 Task: Create a due date automation trigger when advanced on, 2 working days before a card is due add basic in list "Resume" at 11:00 AM.
Action: Mouse moved to (1012, 77)
Screenshot: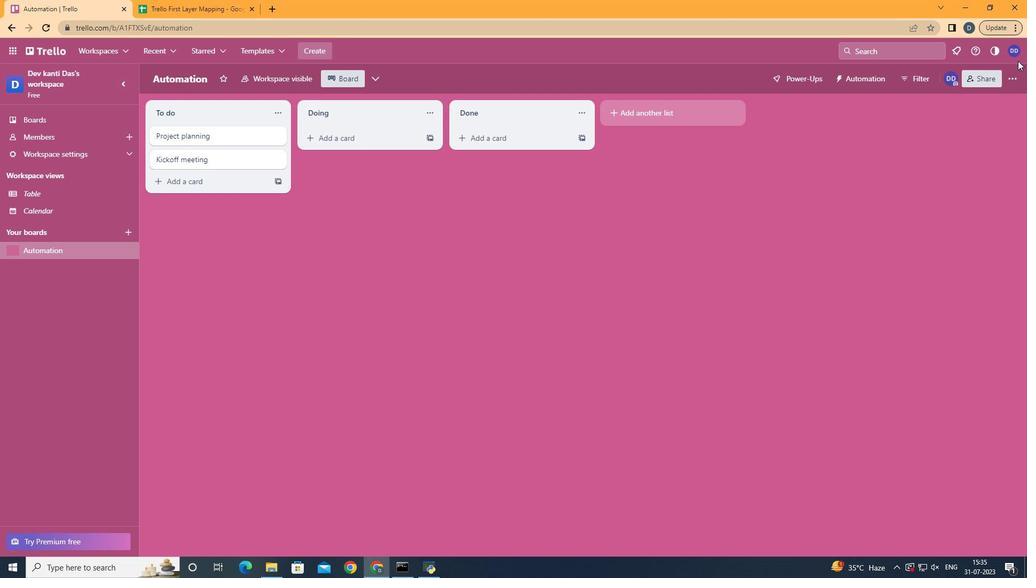 
Action: Mouse pressed left at (1012, 77)
Screenshot: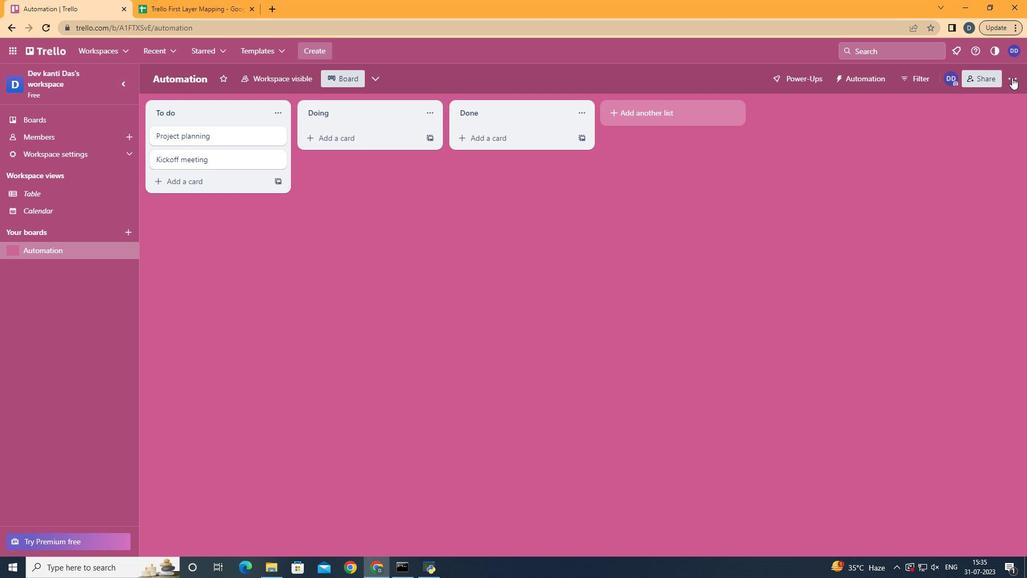 
Action: Mouse moved to (966, 228)
Screenshot: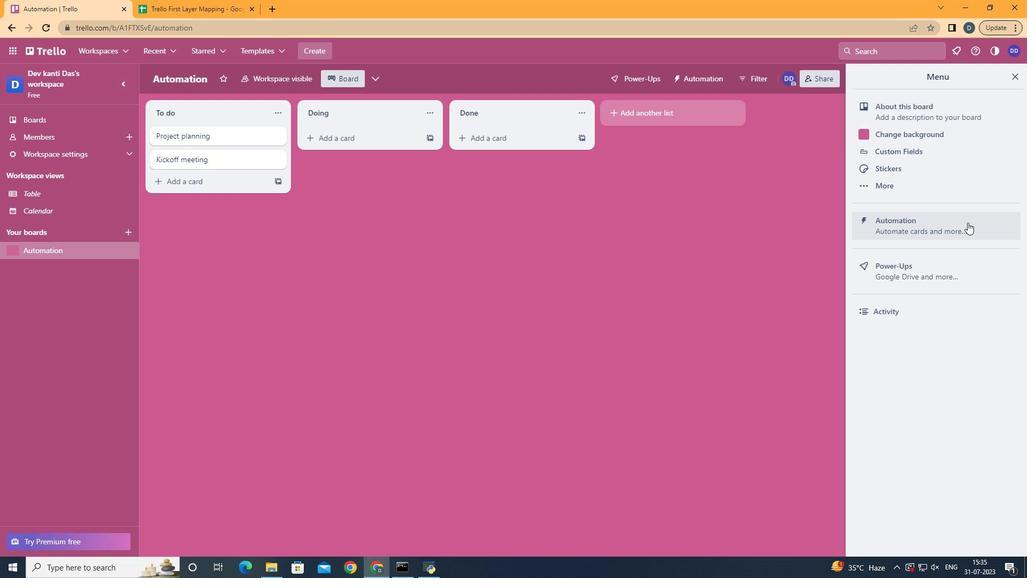 
Action: Mouse pressed left at (966, 228)
Screenshot: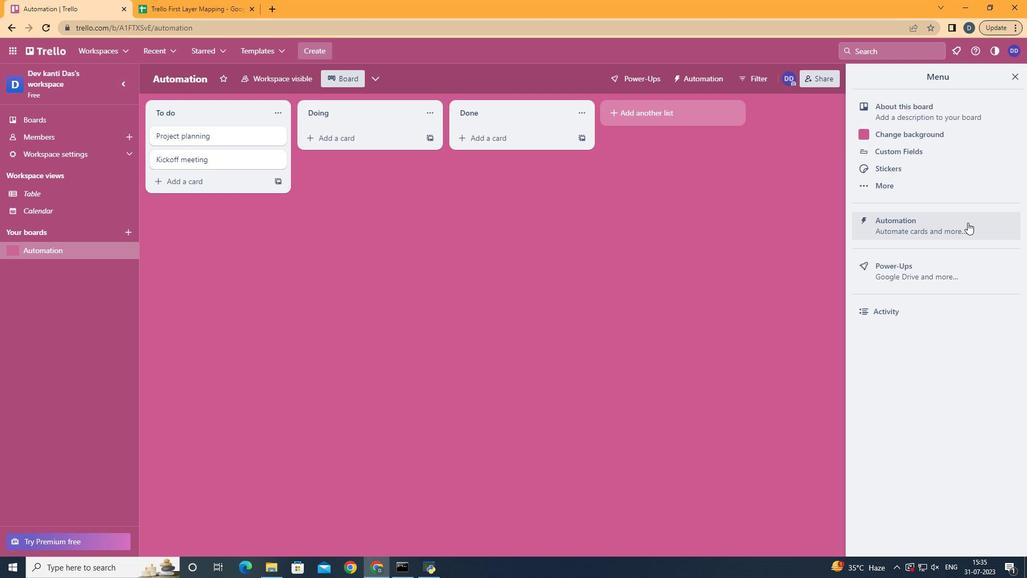 
Action: Mouse moved to (209, 216)
Screenshot: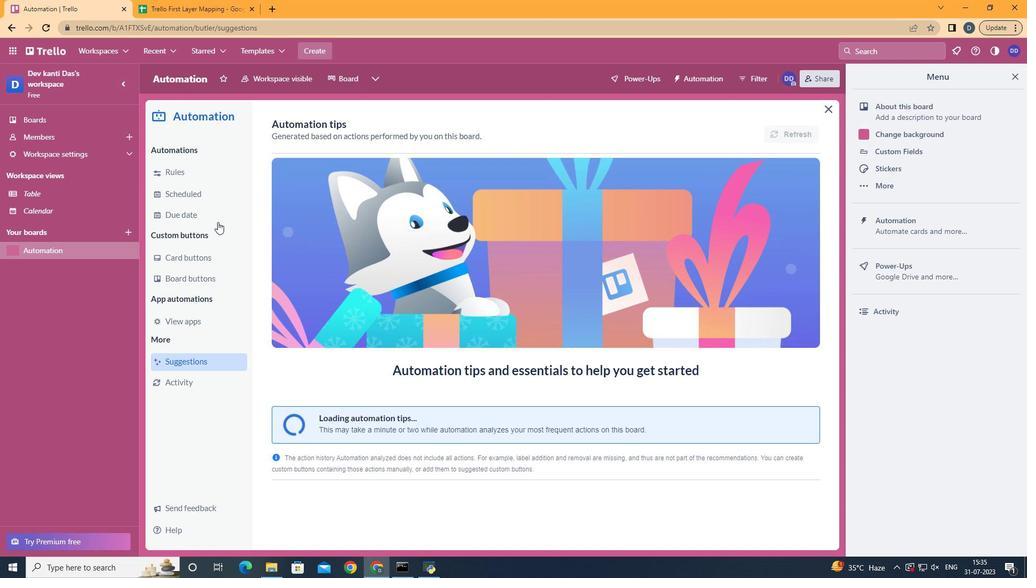 
Action: Mouse pressed left at (209, 216)
Screenshot: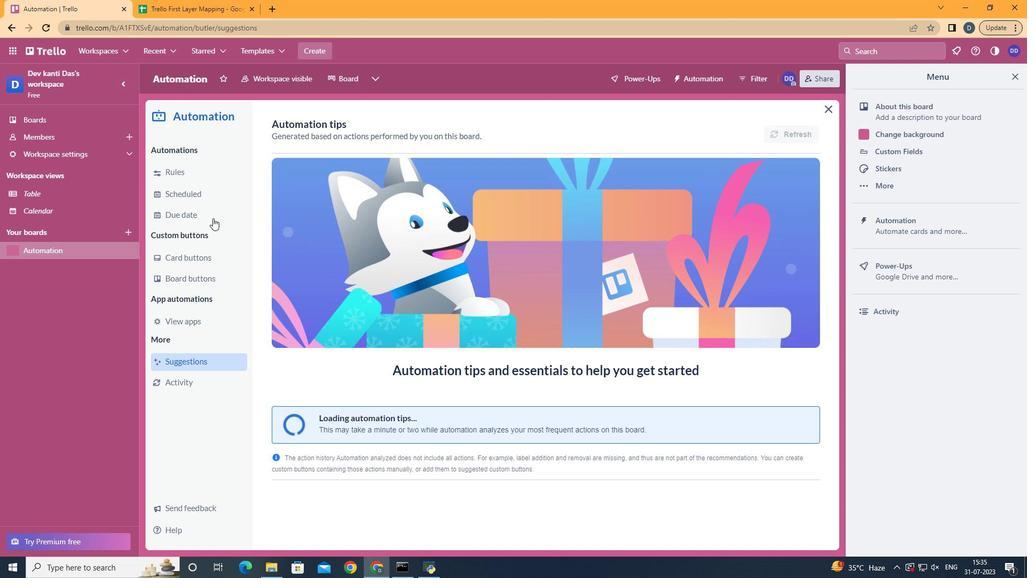
Action: Mouse moved to (742, 126)
Screenshot: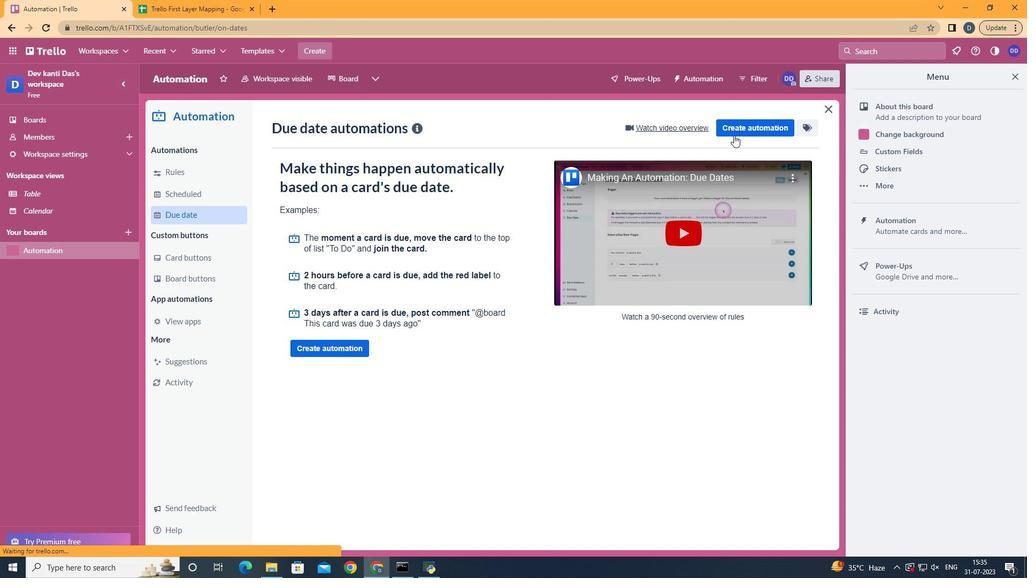 
Action: Mouse pressed left at (742, 126)
Screenshot: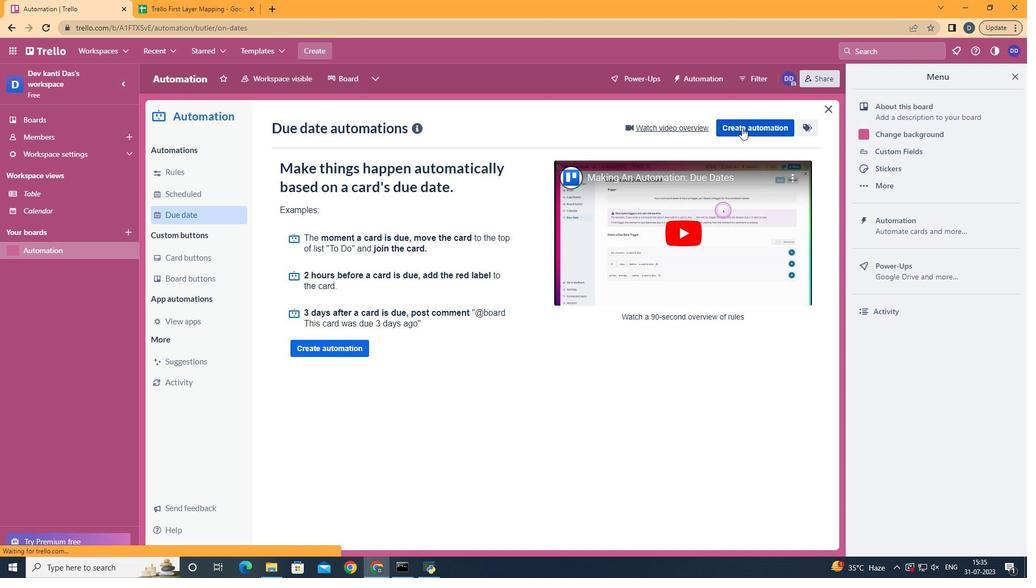 
Action: Mouse moved to (552, 235)
Screenshot: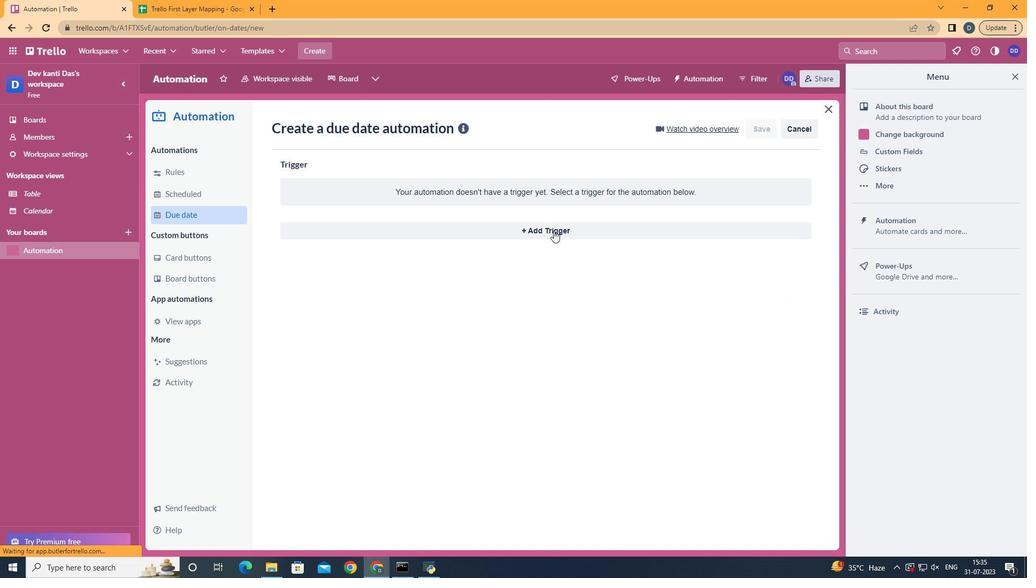 
Action: Mouse pressed left at (552, 235)
Screenshot: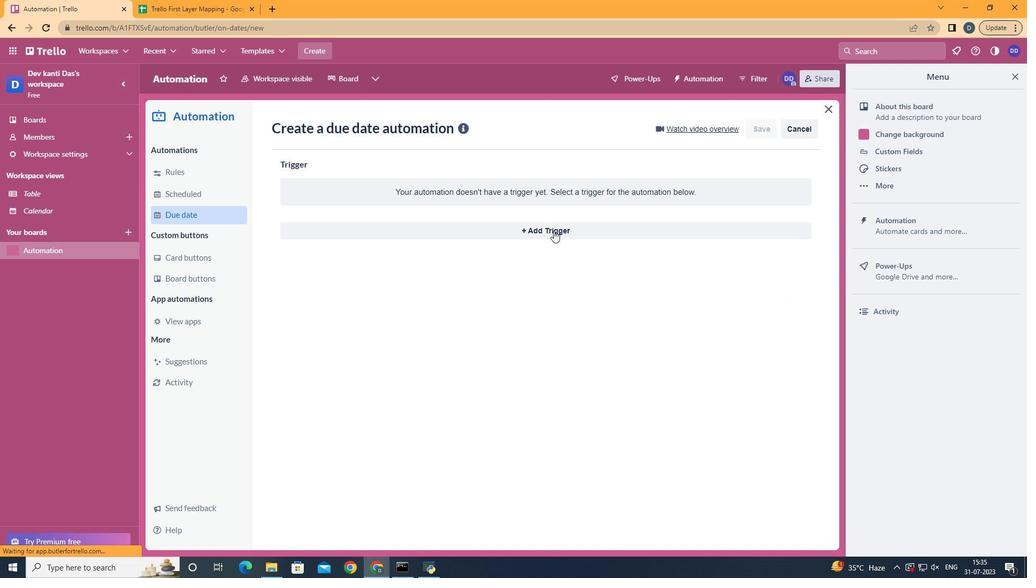
Action: Mouse moved to (350, 435)
Screenshot: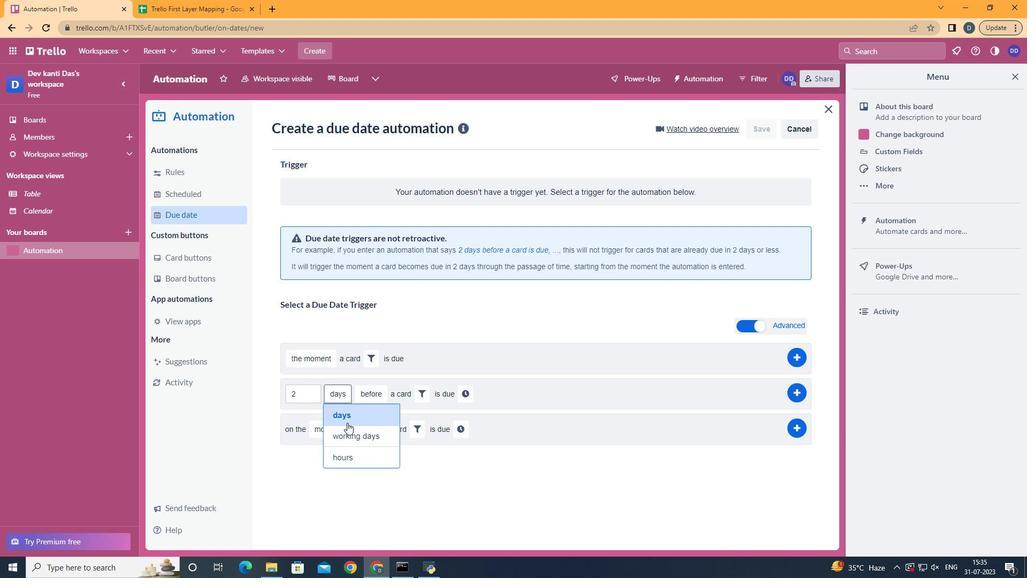 
Action: Mouse pressed left at (350, 435)
Screenshot: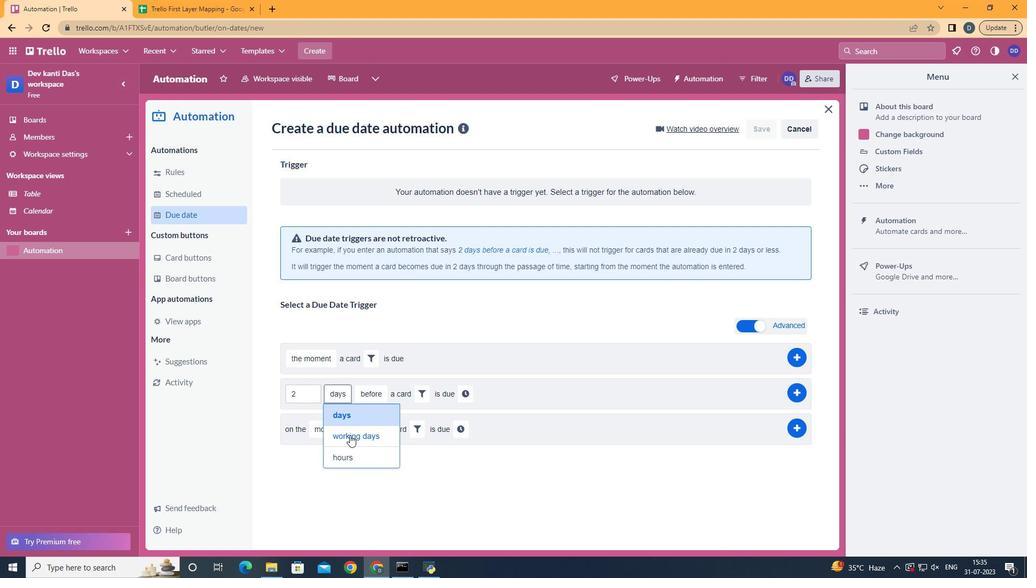 
Action: Mouse moved to (397, 409)
Screenshot: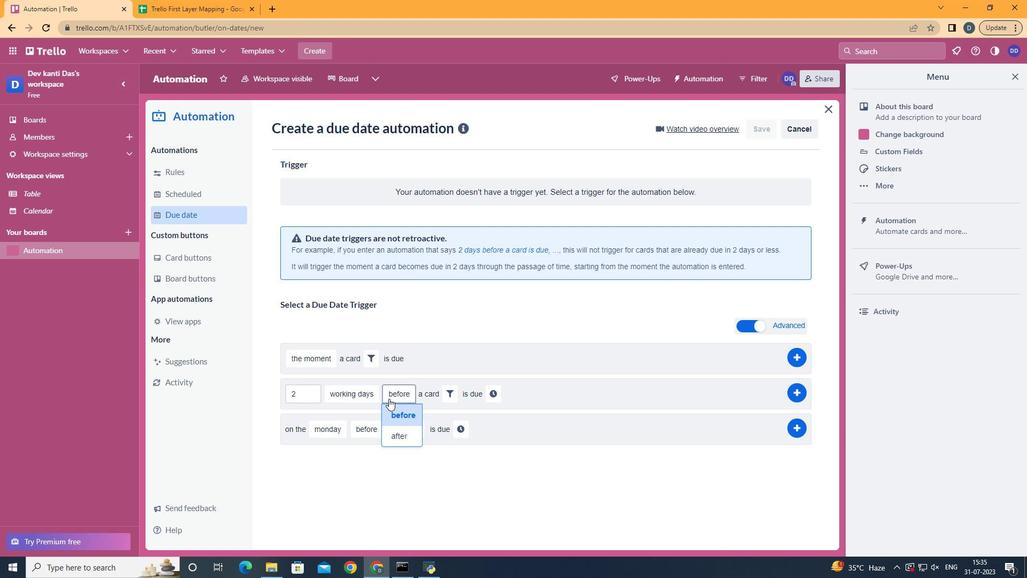 
Action: Mouse pressed left at (397, 409)
Screenshot: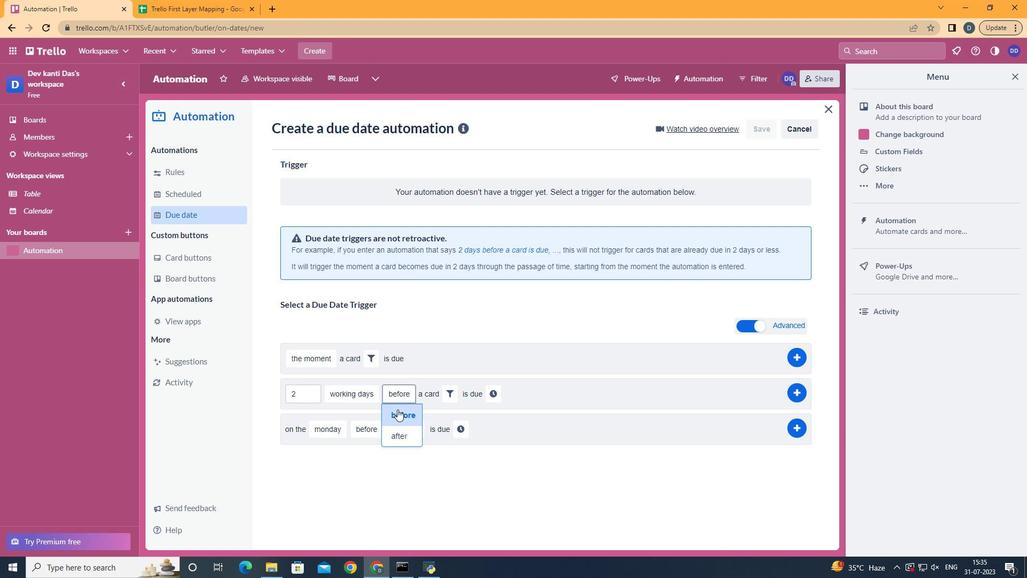 
Action: Mouse moved to (445, 387)
Screenshot: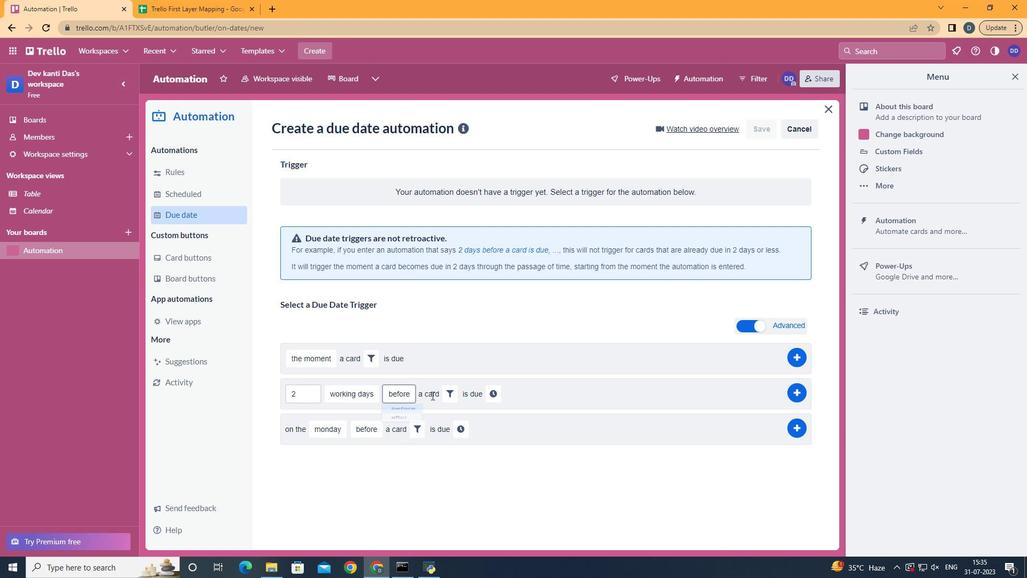 
Action: Mouse pressed left at (445, 387)
Screenshot: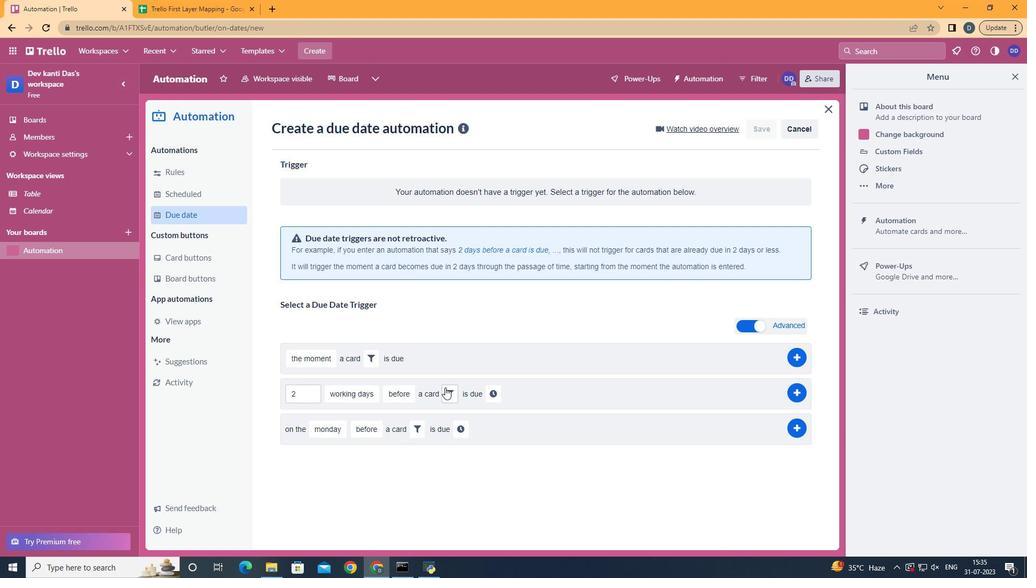 
Action: Mouse moved to (491, 422)
Screenshot: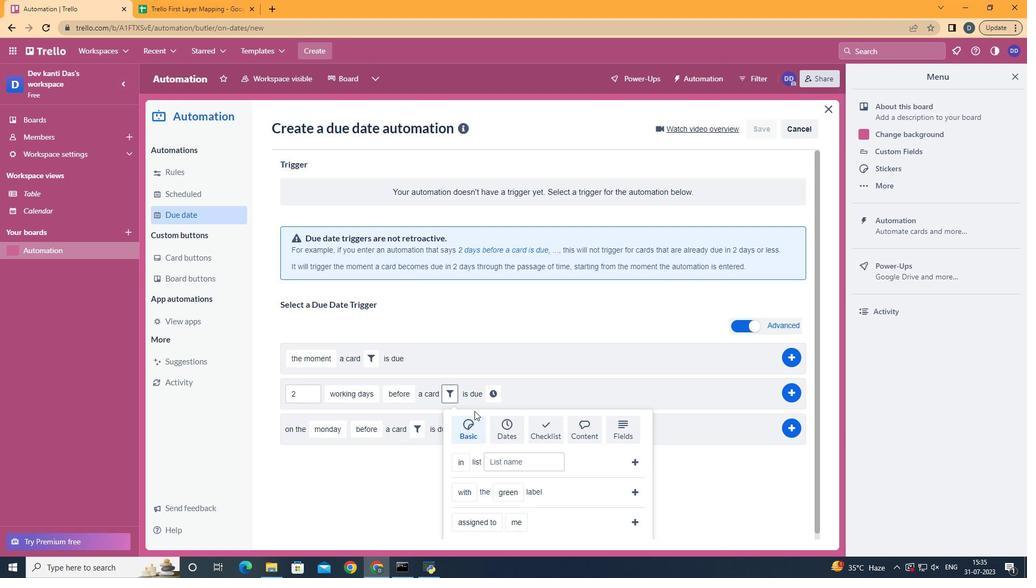 
Action: Mouse scrolled (491, 422) with delta (0, 0)
Screenshot: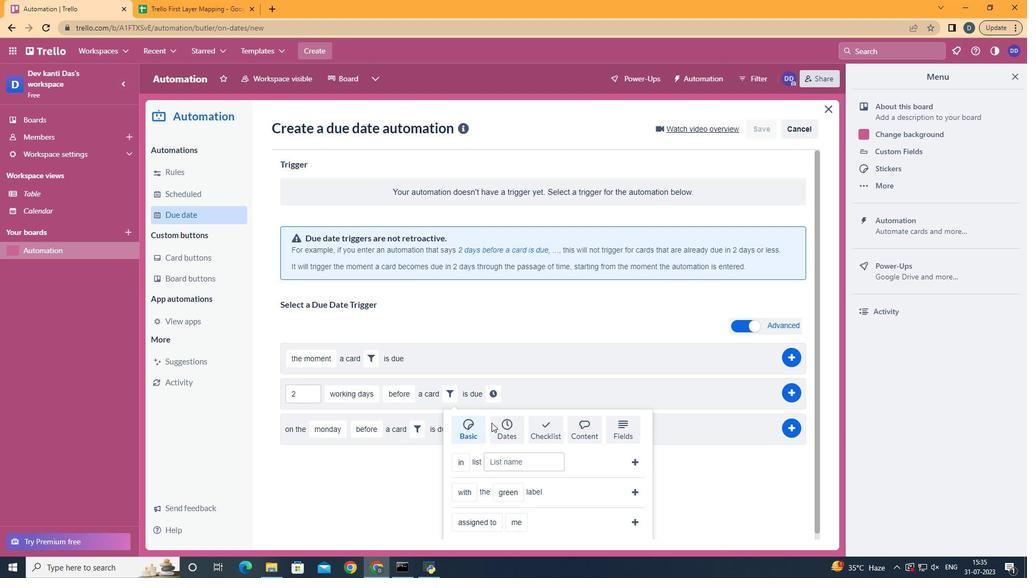 
Action: Mouse scrolled (491, 422) with delta (0, 0)
Screenshot: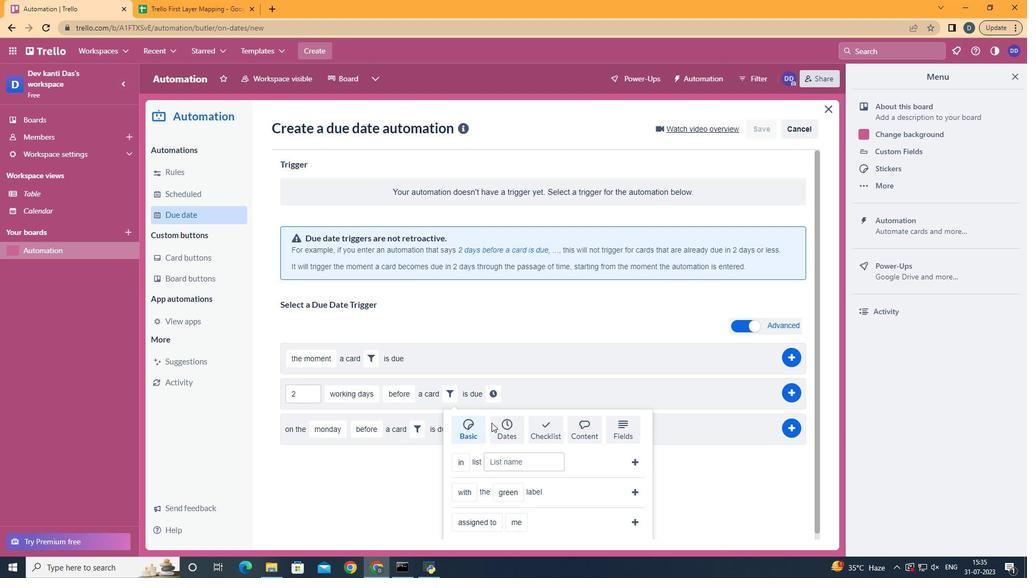 
Action: Mouse moved to (473, 476)
Screenshot: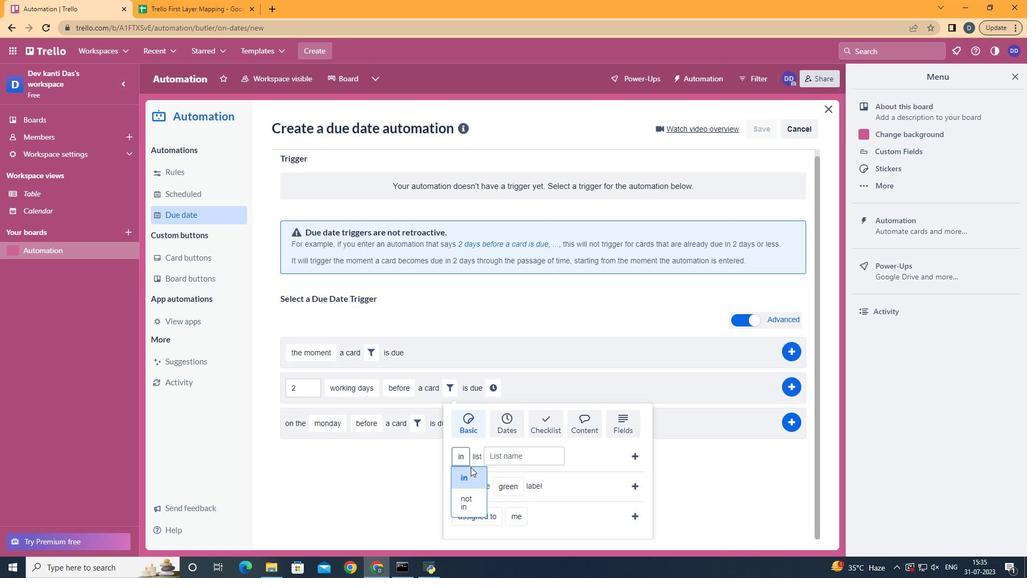 
Action: Mouse pressed left at (473, 476)
Screenshot: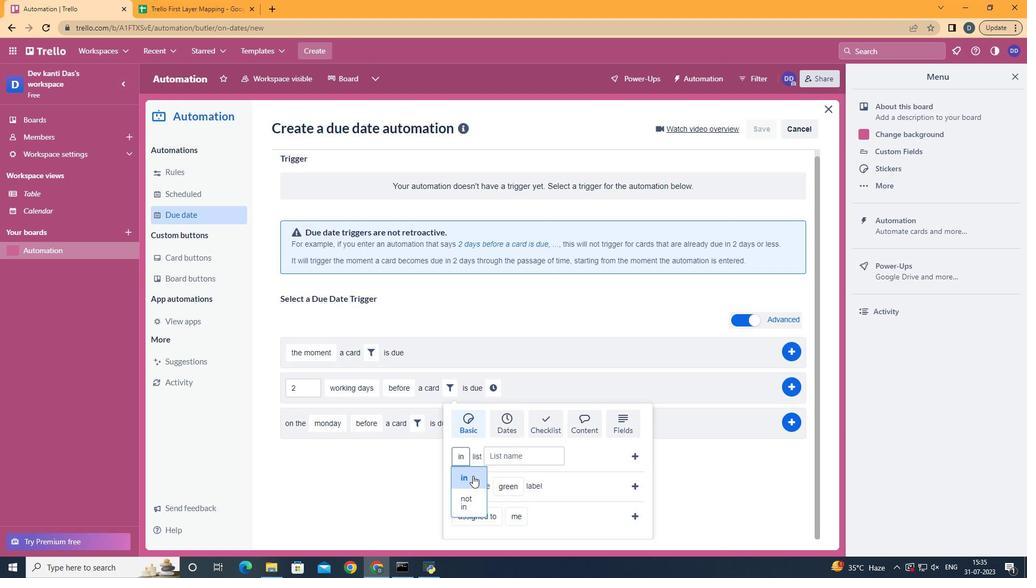 
Action: Mouse moved to (544, 451)
Screenshot: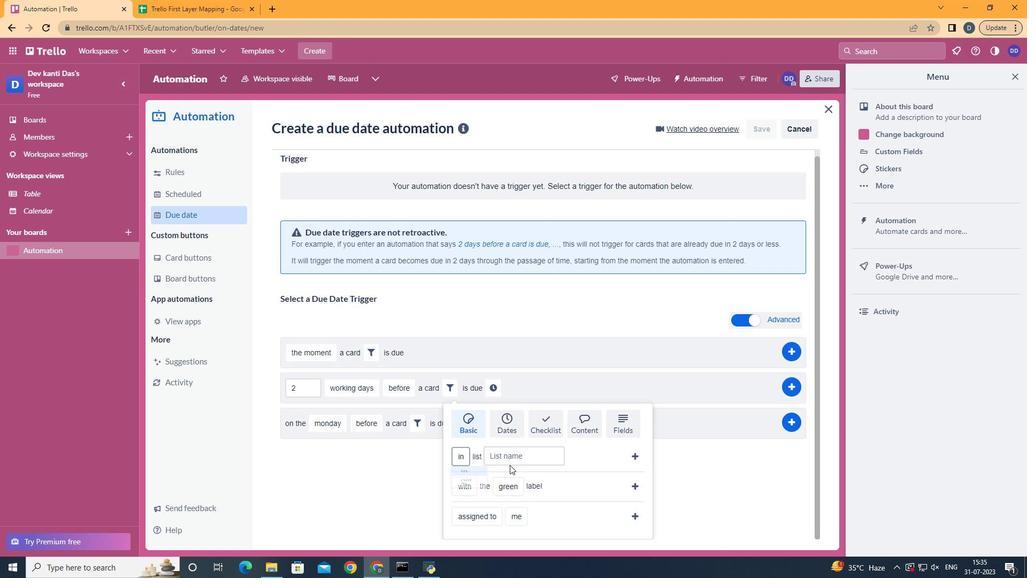 
Action: Mouse pressed left at (544, 451)
Screenshot: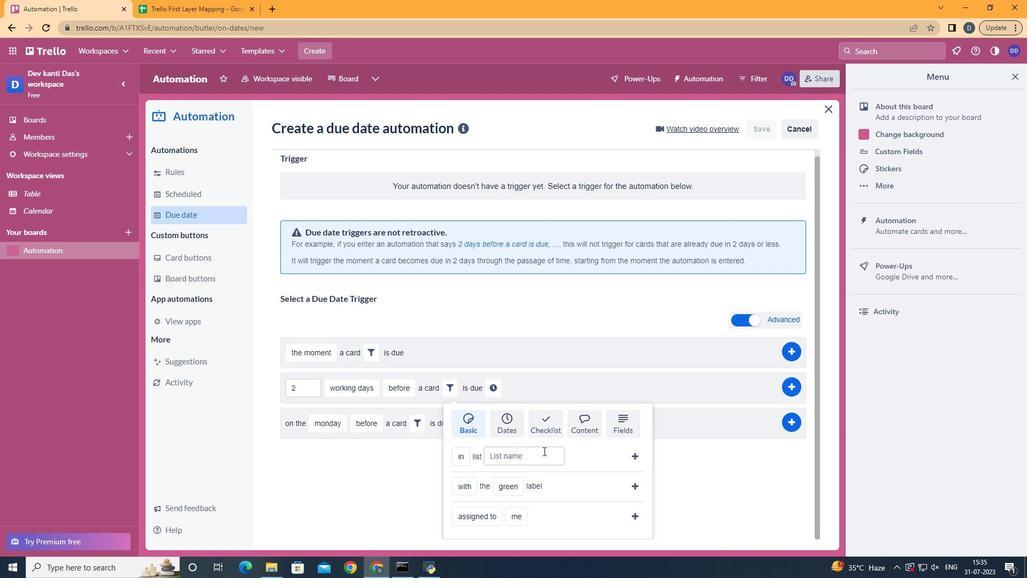 
Action: Key pressed <Key.shift>RESUME
Screenshot: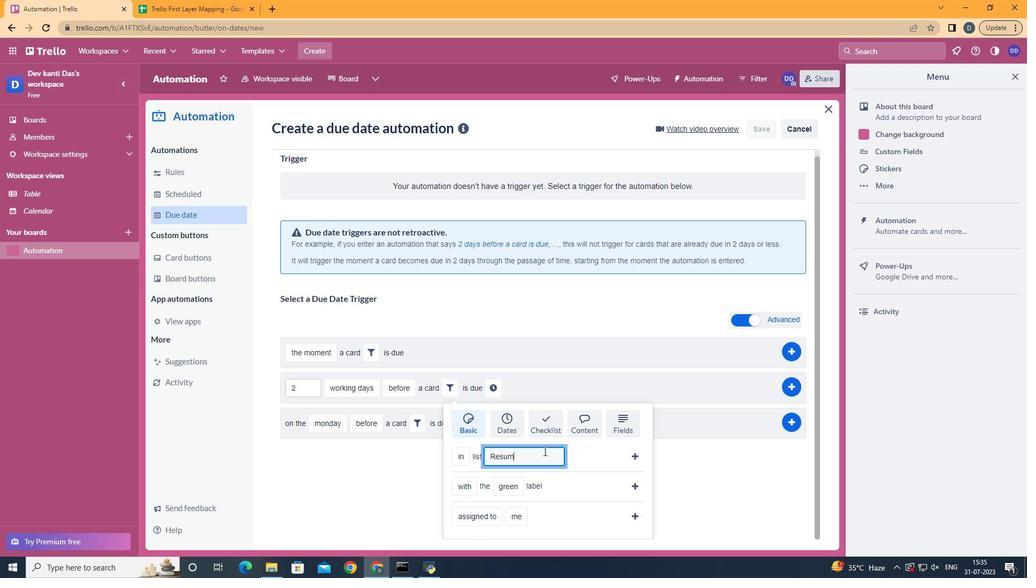 
Action: Mouse moved to (635, 452)
Screenshot: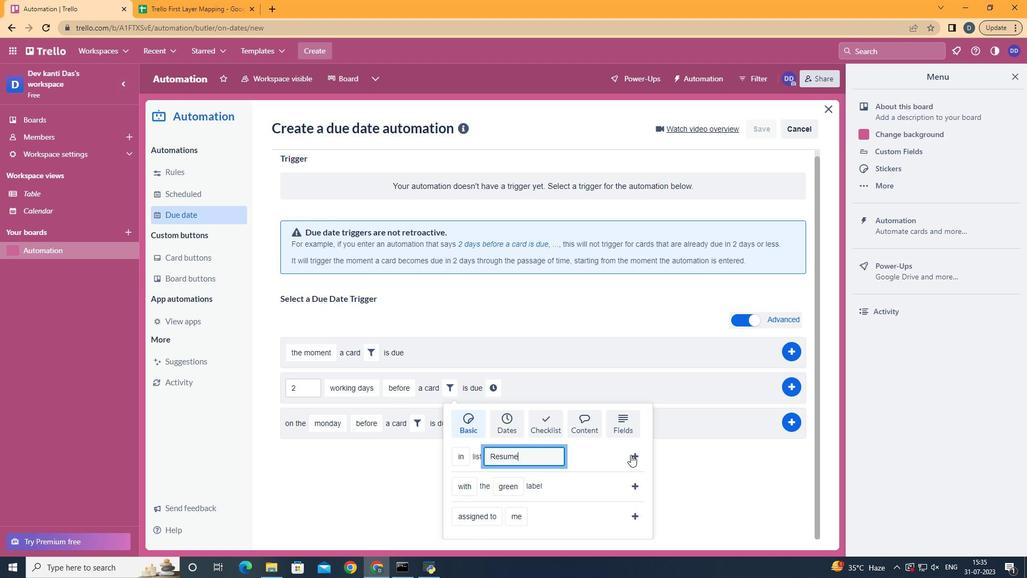 
Action: Mouse pressed left at (635, 452)
Screenshot: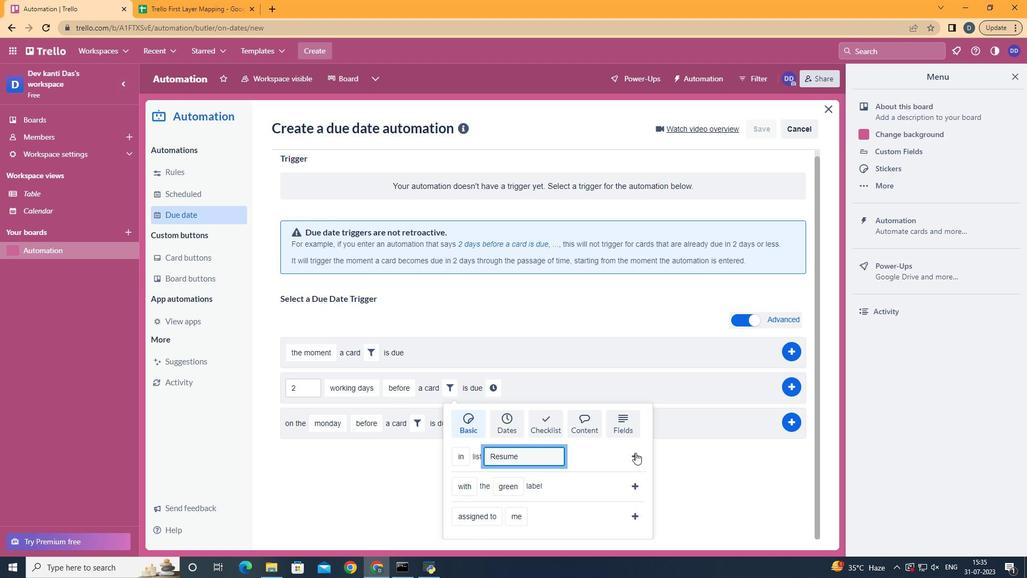 
Action: Mouse moved to (578, 394)
Screenshot: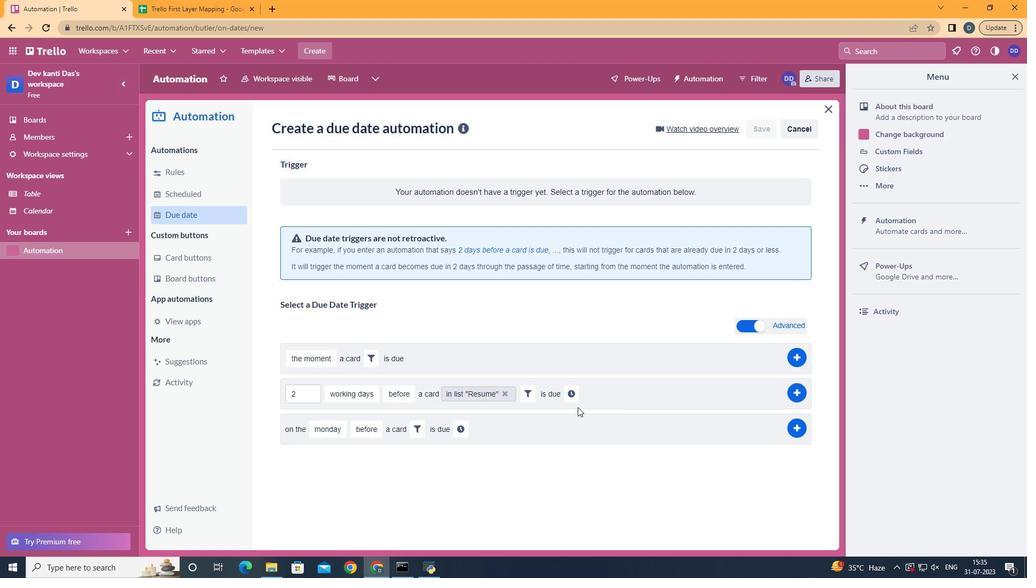 
Action: Mouse pressed left at (578, 394)
Screenshot: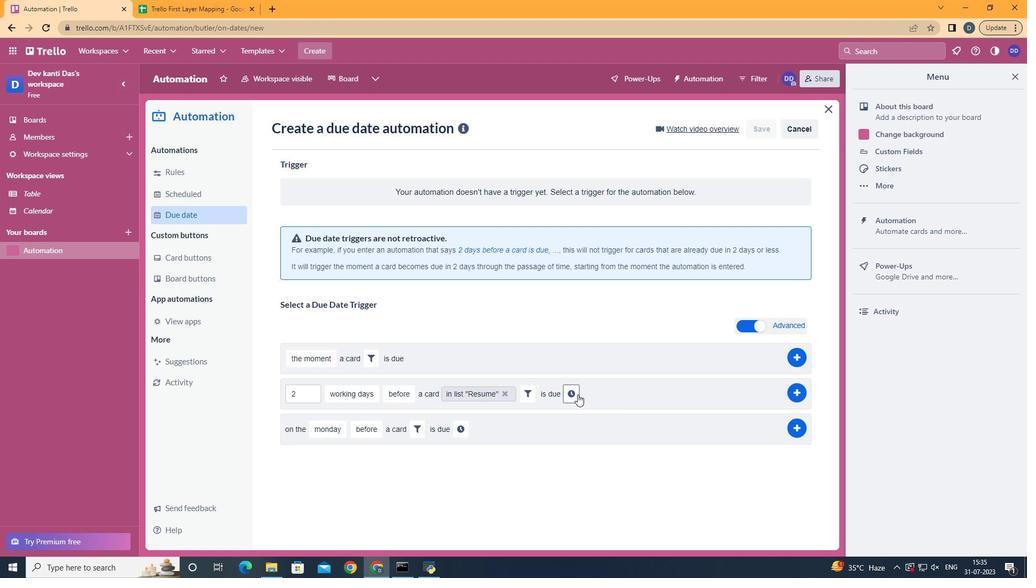 
Action: Mouse moved to (597, 397)
Screenshot: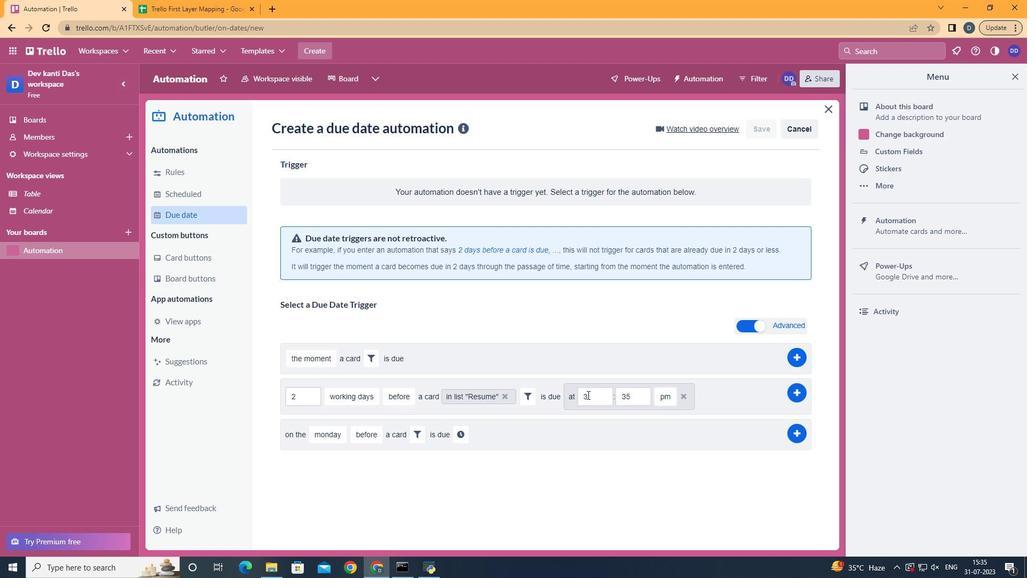 
Action: Mouse pressed left at (597, 397)
Screenshot: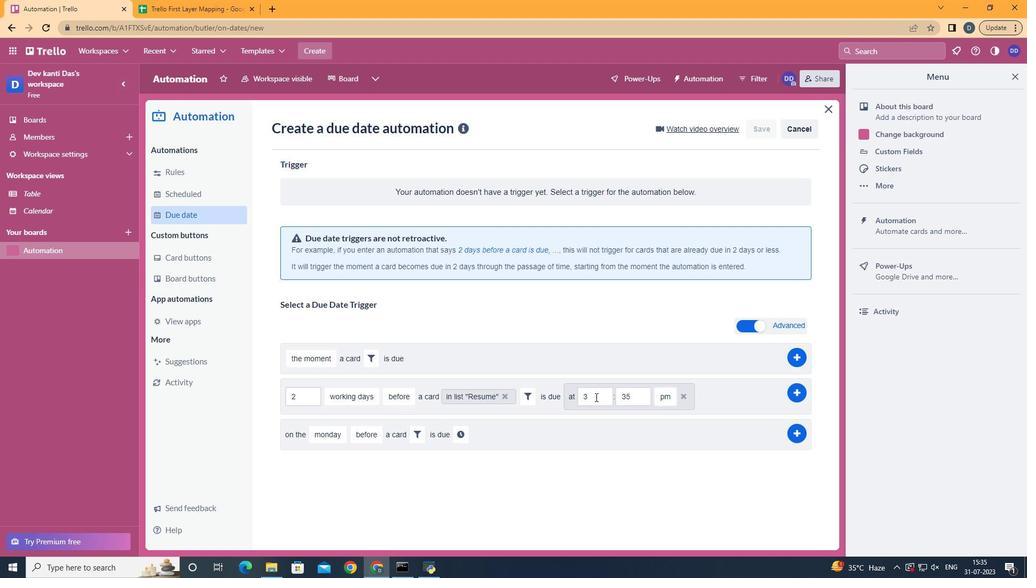
Action: Key pressed <Key.backspace>11
Screenshot: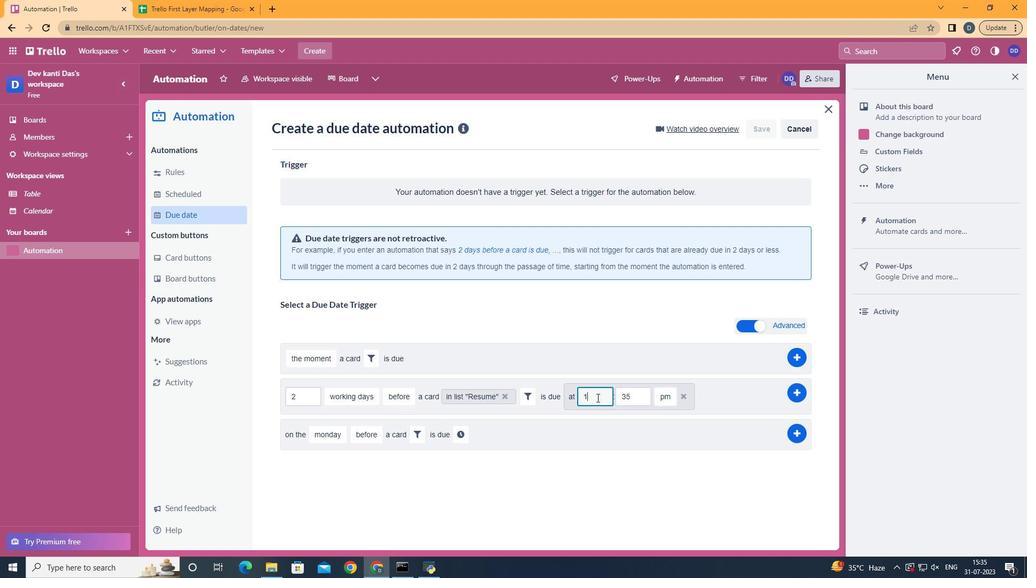 
Action: Mouse moved to (640, 394)
Screenshot: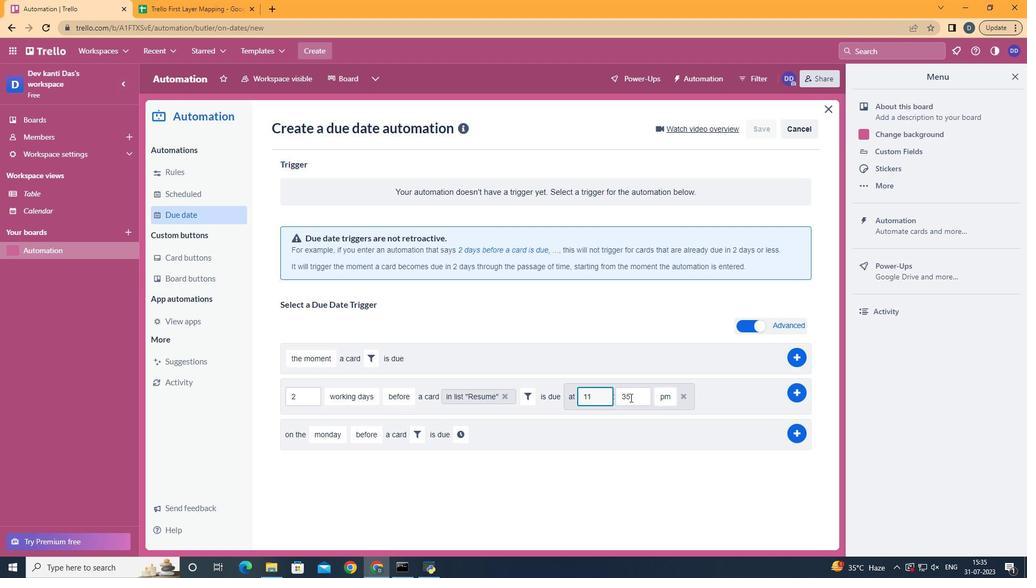 
Action: Mouse pressed left at (640, 394)
Screenshot: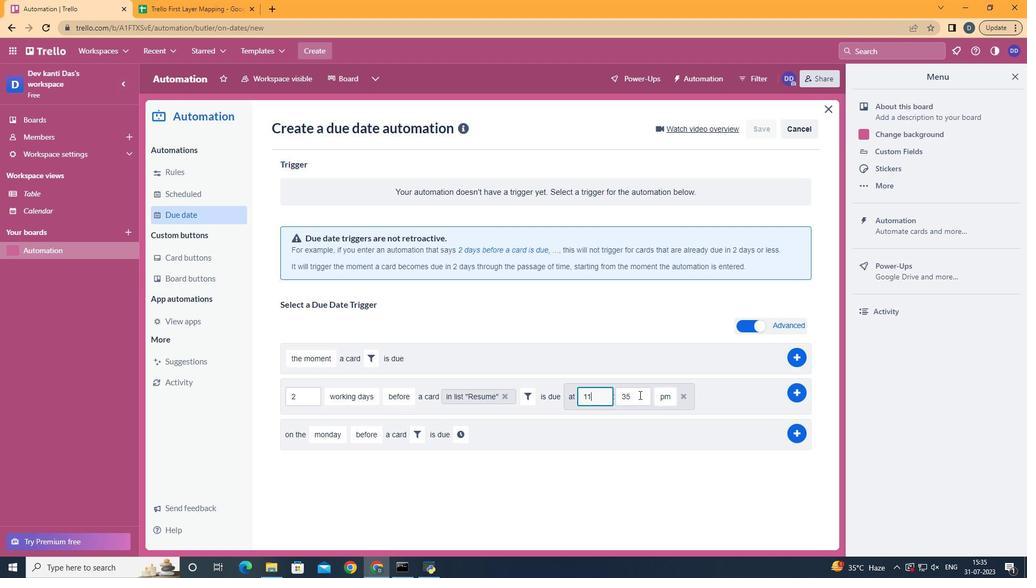 
Action: Key pressed <Key.backspace><Key.backspace>00
Screenshot: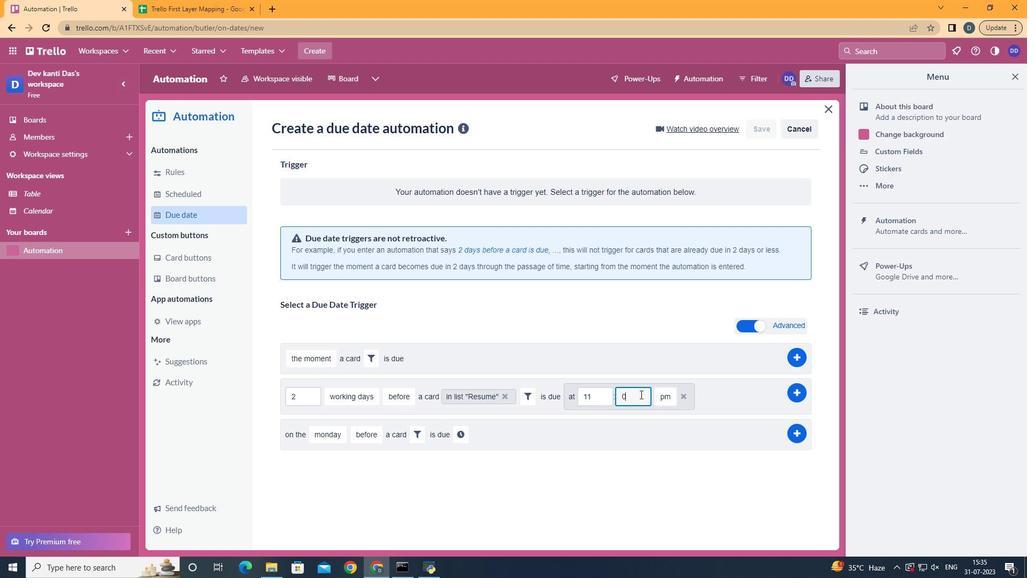 
Action: Mouse moved to (668, 410)
Screenshot: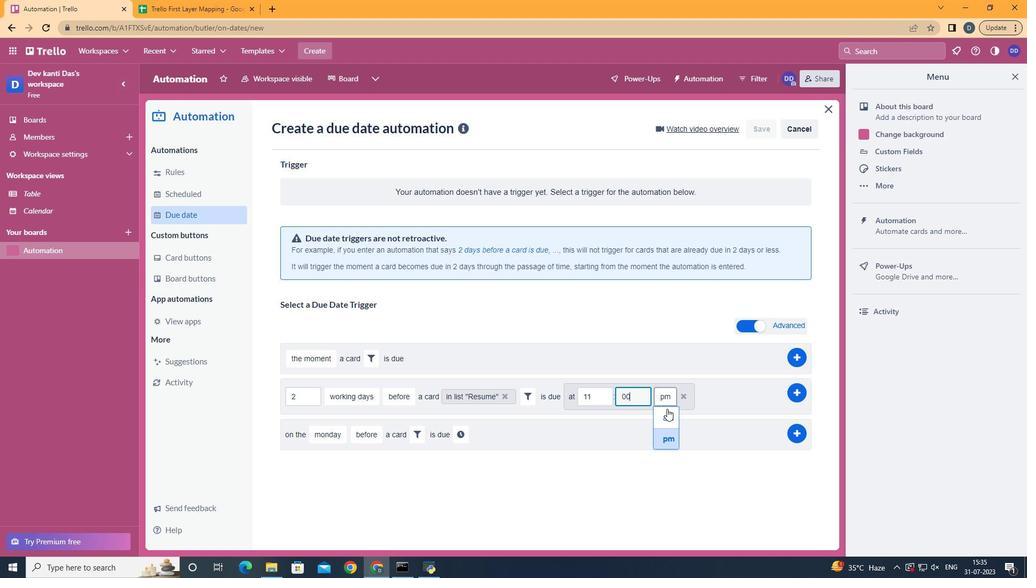 
Action: Mouse pressed left at (668, 410)
Screenshot: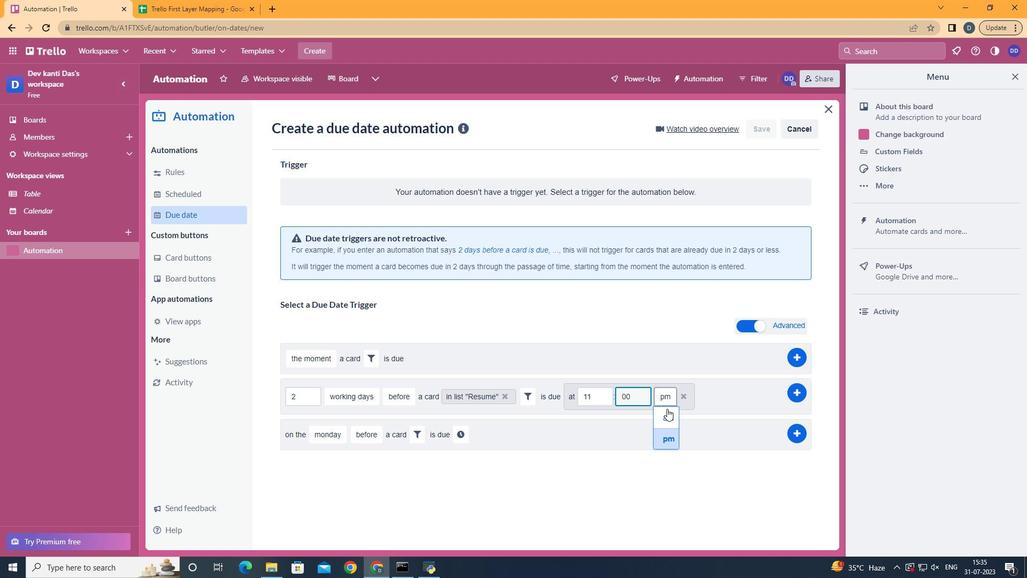 
Action: Mouse moved to (802, 393)
Screenshot: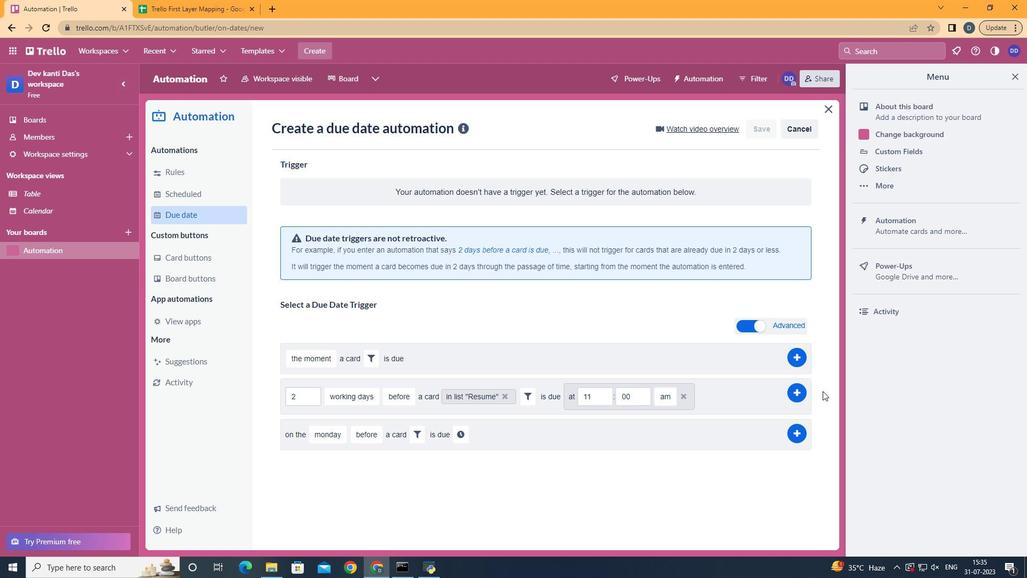 
Action: Mouse pressed left at (802, 393)
Screenshot: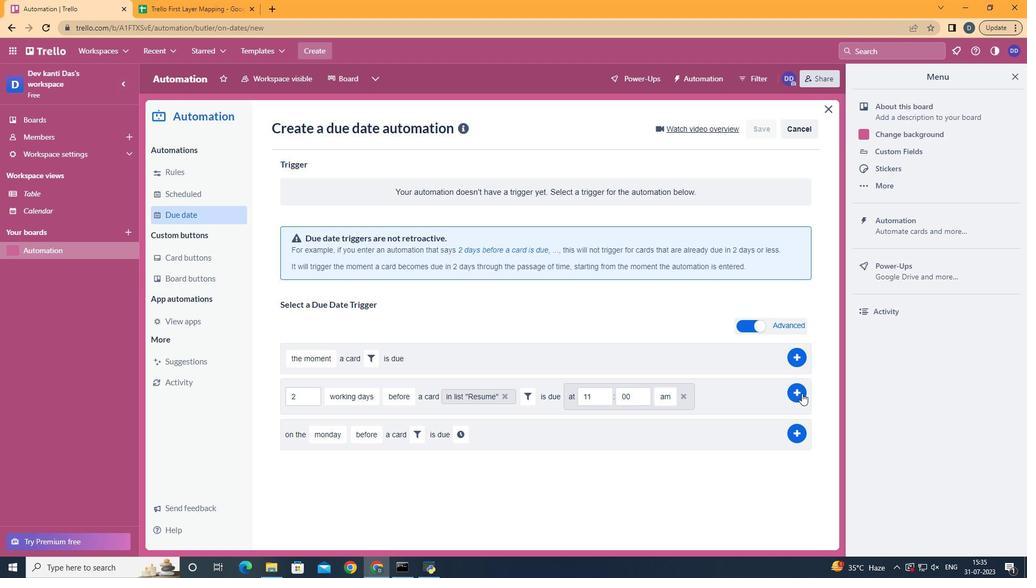 
Action: Mouse moved to (630, 300)
Screenshot: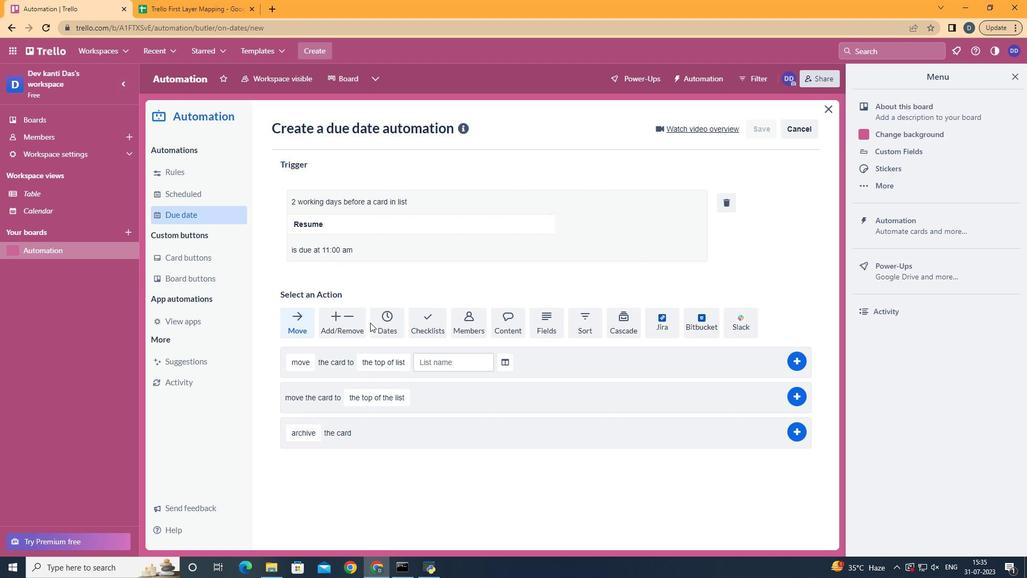 
